 Task: Select the option "I am available to work remotely".
Action: Mouse moved to (752, 99)
Screenshot: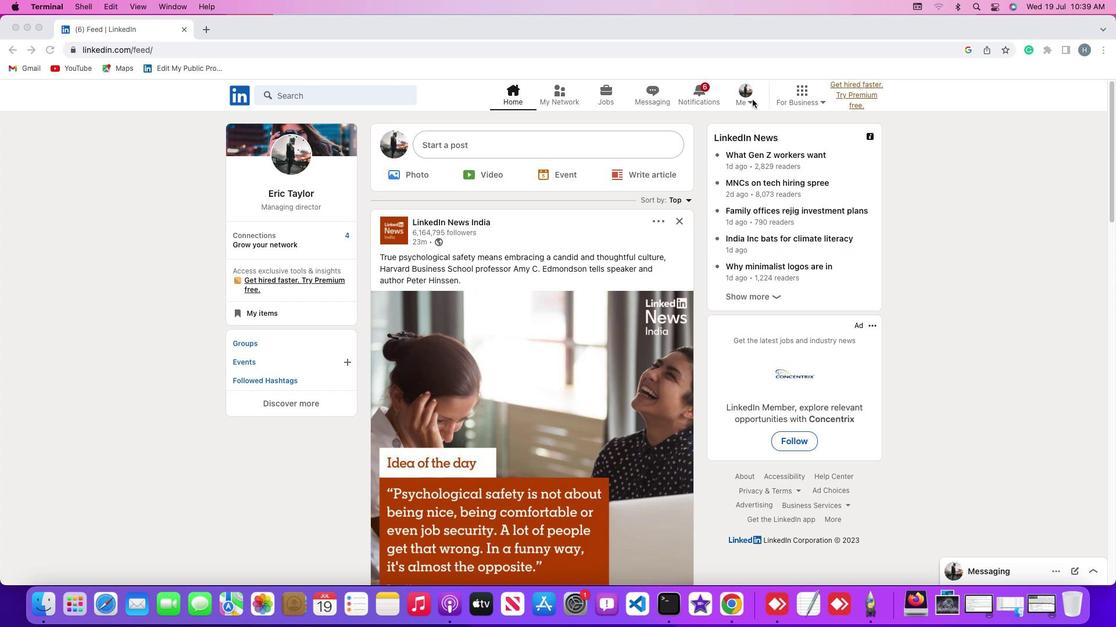 
Action: Mouse pressed left at (752, 99)
Screenshot: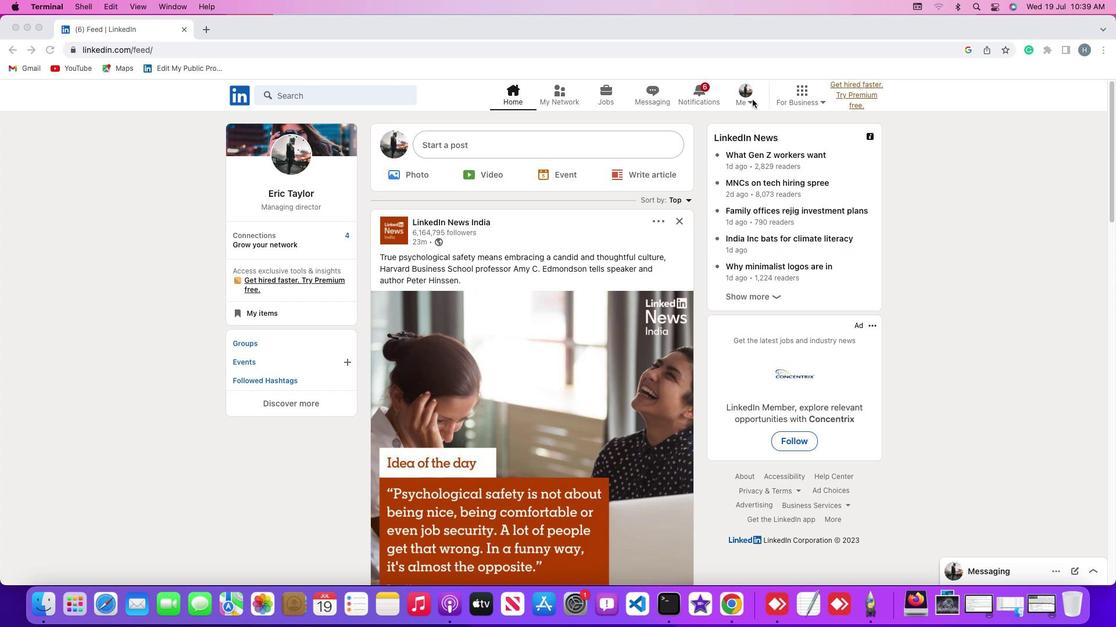 
Action: Mouse moved to (750, 100)
Screenshot: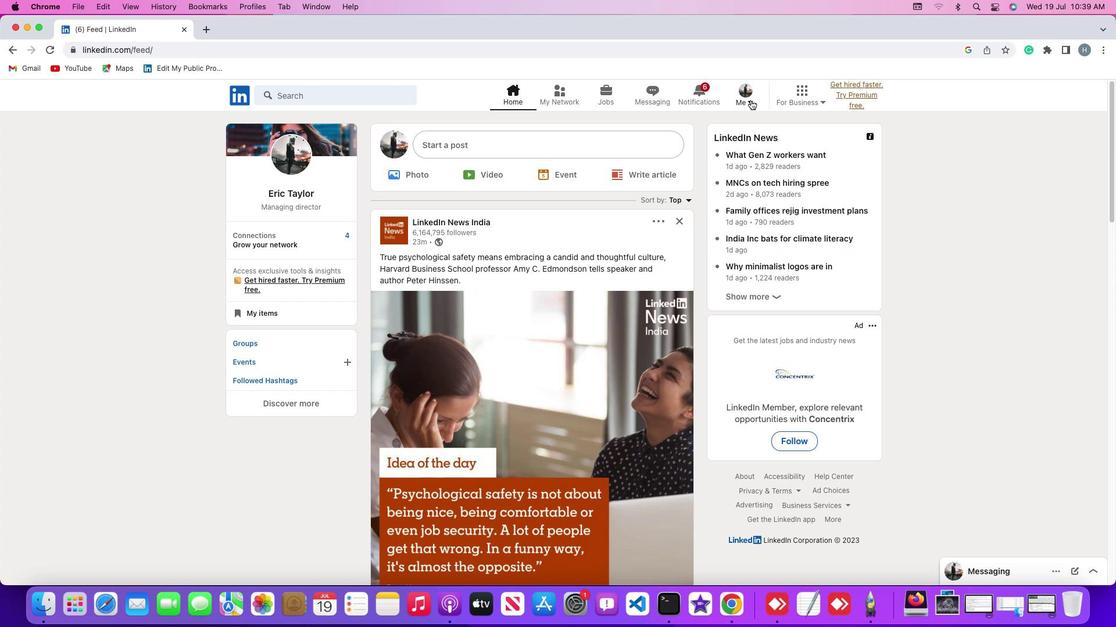 
Action: Mouse pressed left at (750, 100)
Screenshot: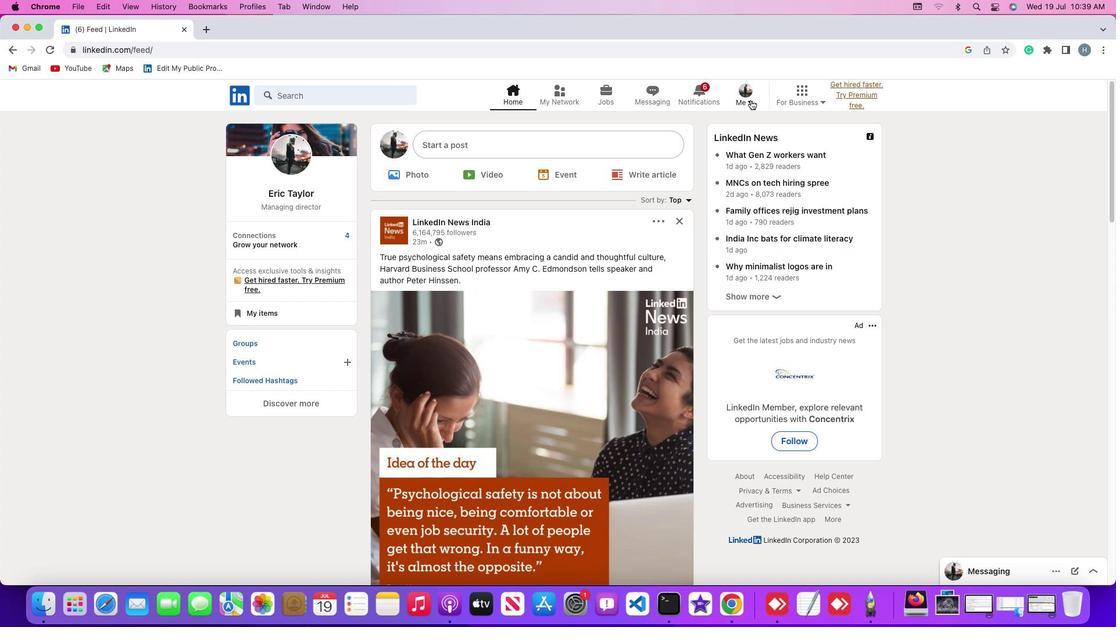 
Action: Mouse moved to (732, 159)
Screenshot: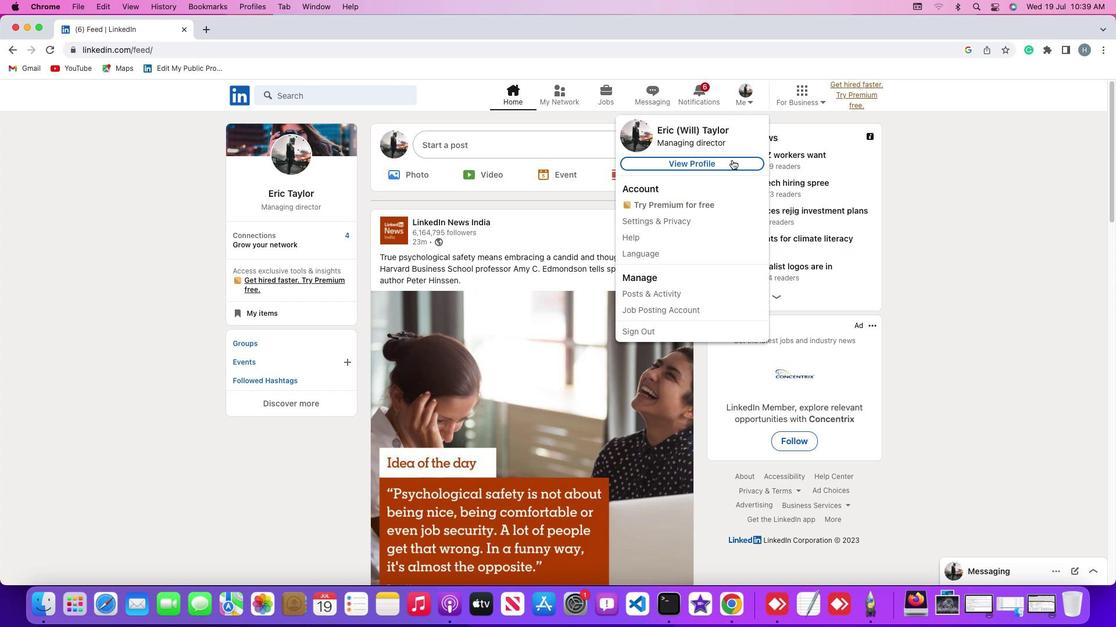 
Action: Mouse pressed left at (732, 159)
Screenshot: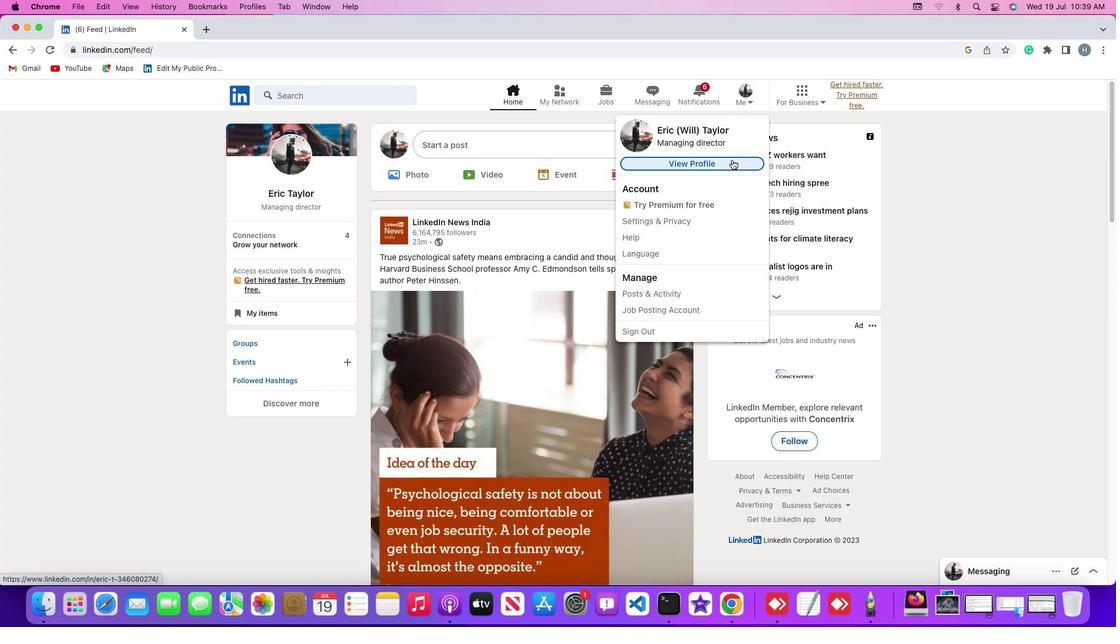 
Action: Mouse moved to (270, 347)
Screenshot: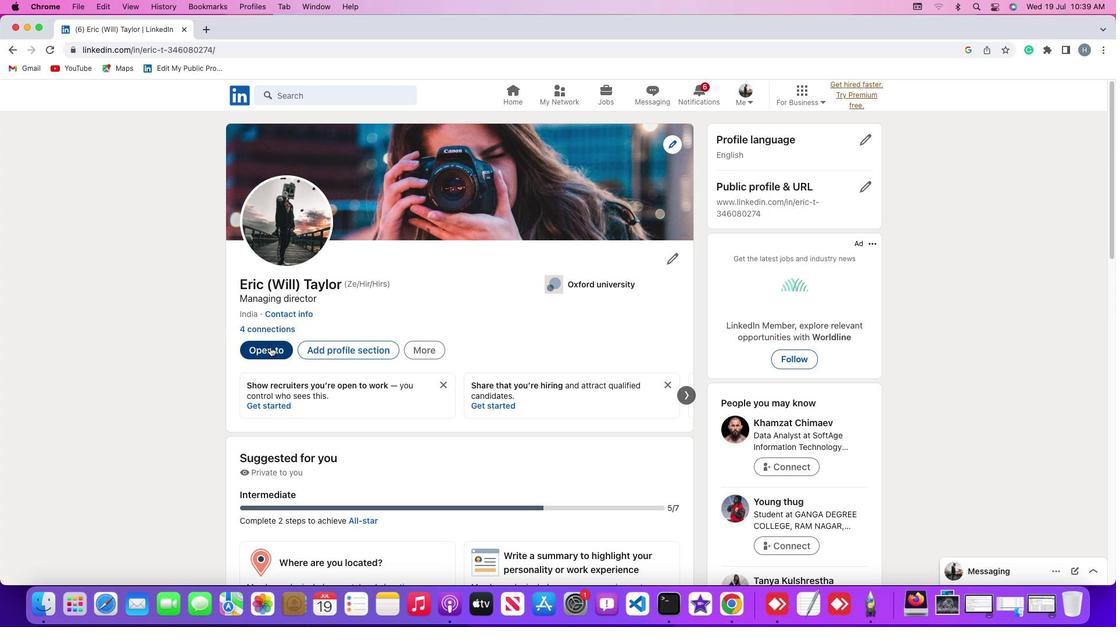 
Action: Mouse pressed left at (270, 347)
Screenshot: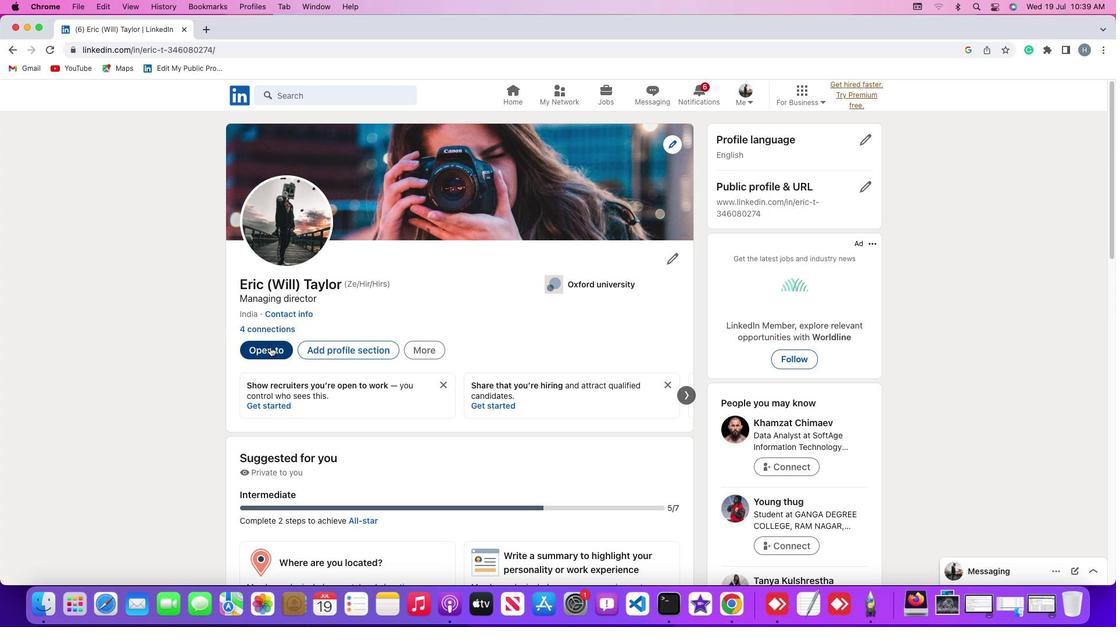 
Action: Mouse moved to (285, 476)
Screenshot: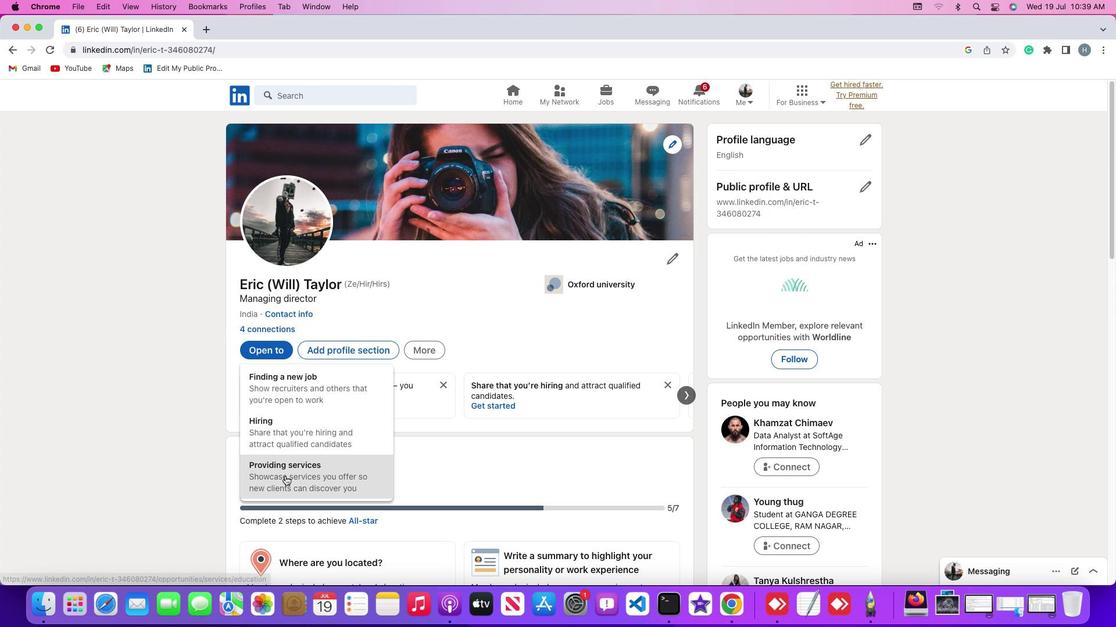 
Action: Mouse pressed left at (285, 476)
Screenshot: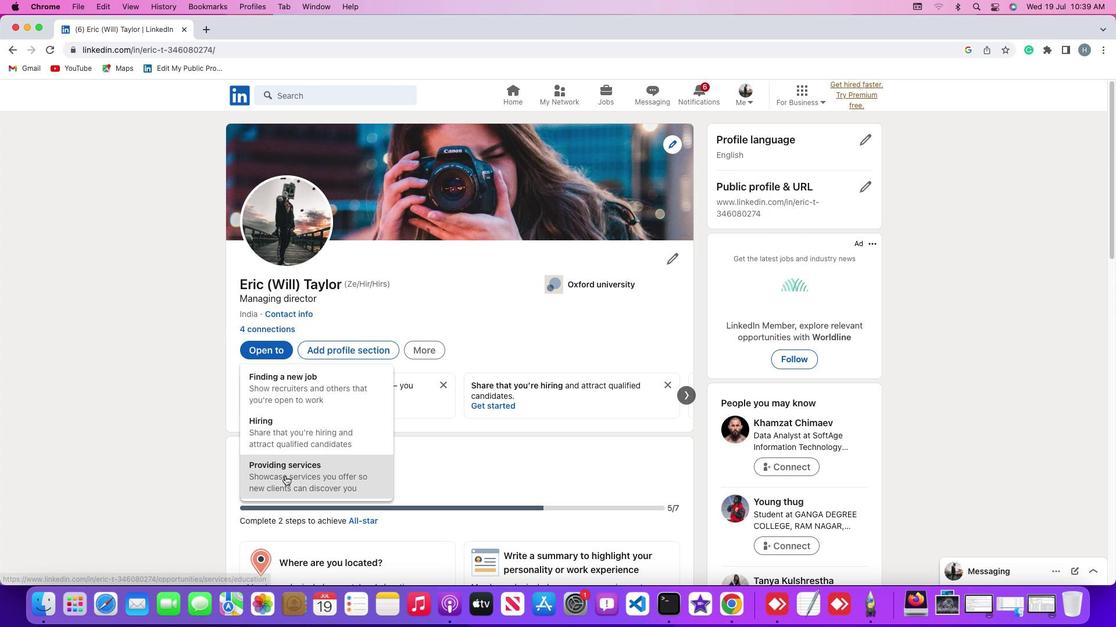 
Action: Mouse moved to (730, 274)
Screenshot: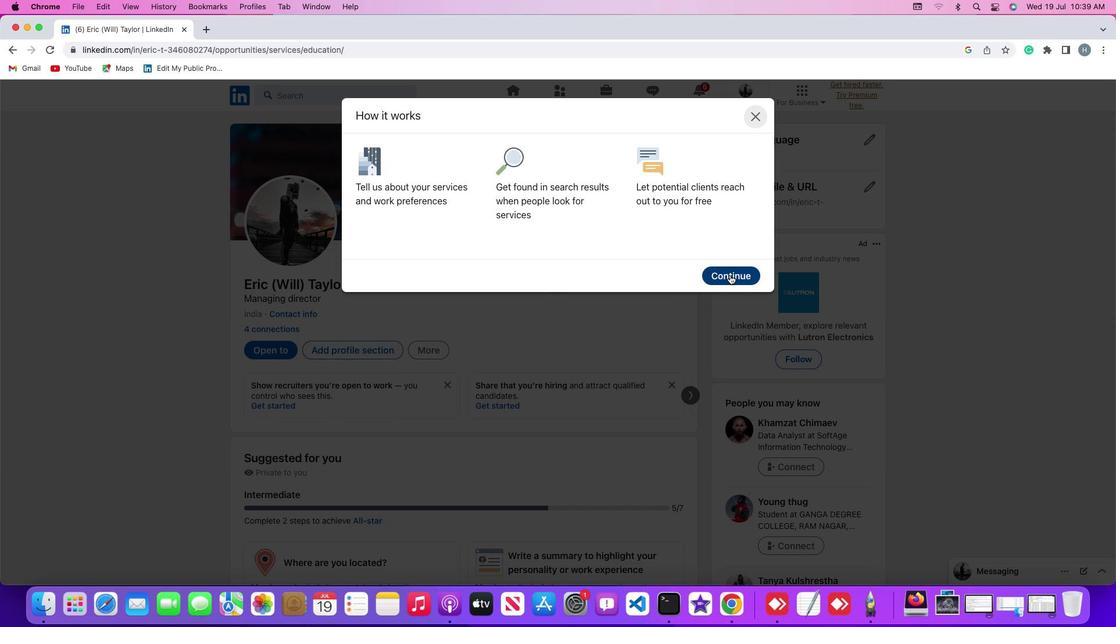 
Action: Mouse pressed left at (730, 274)
Screenshot: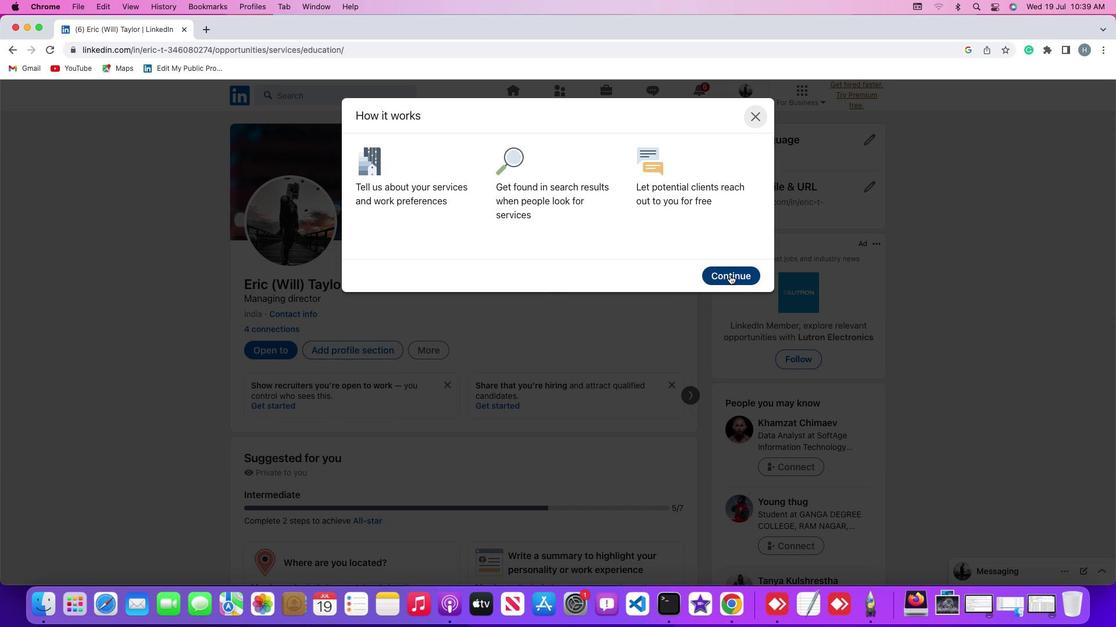 
Action: Mouse moved to (360, 341)
Screenshot: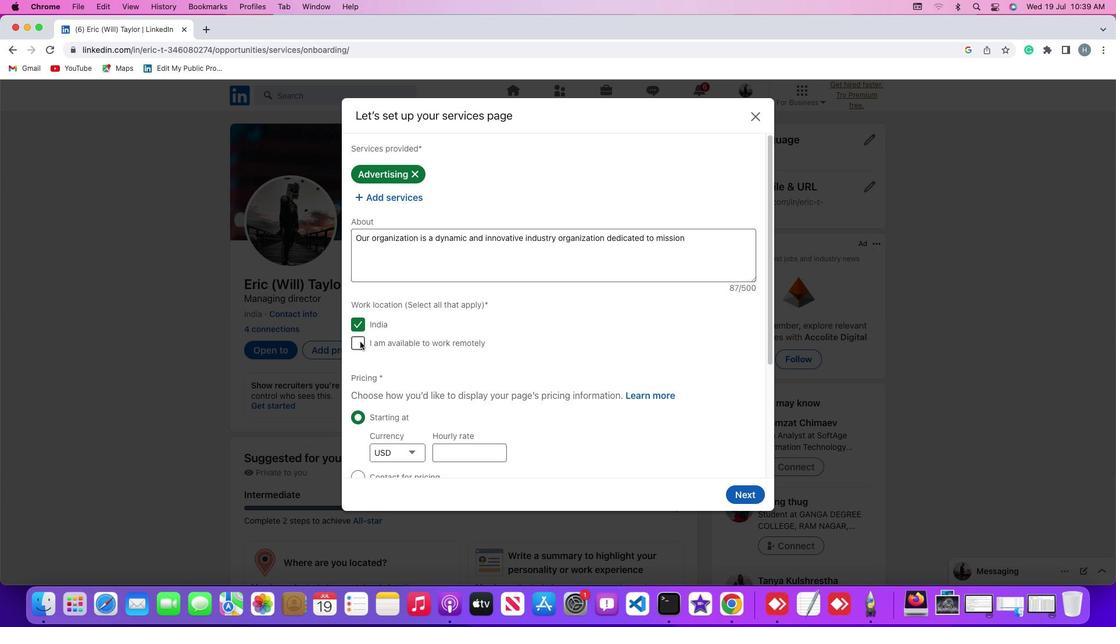 
Action: Mouse pressed left at (360, 341)
Screenshot: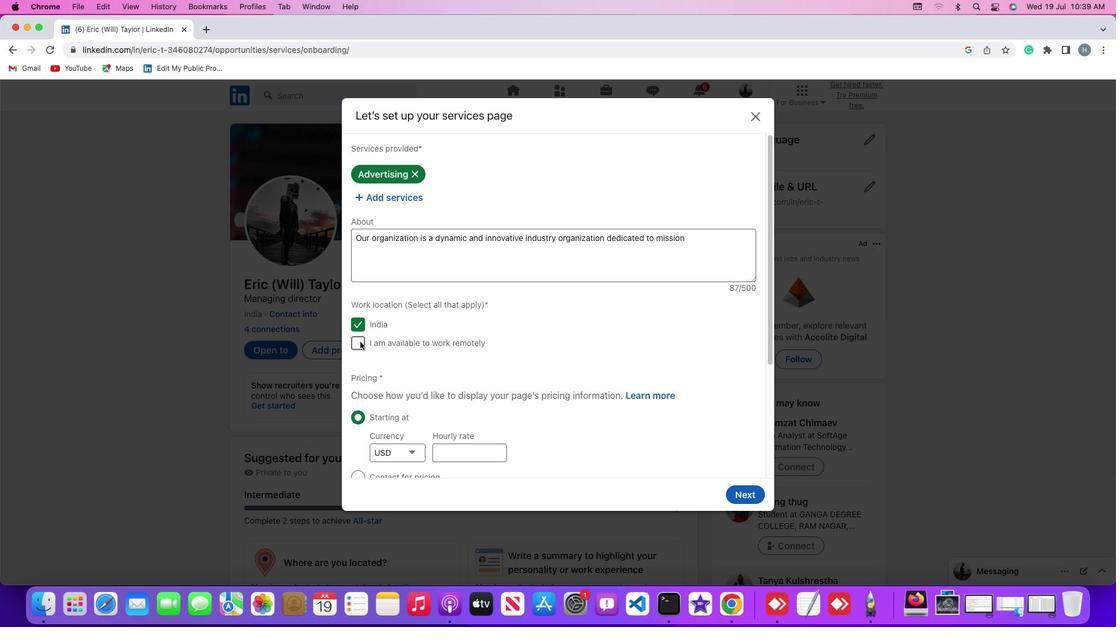 
Action: Mouse moved to (457, 367)
Screenshot: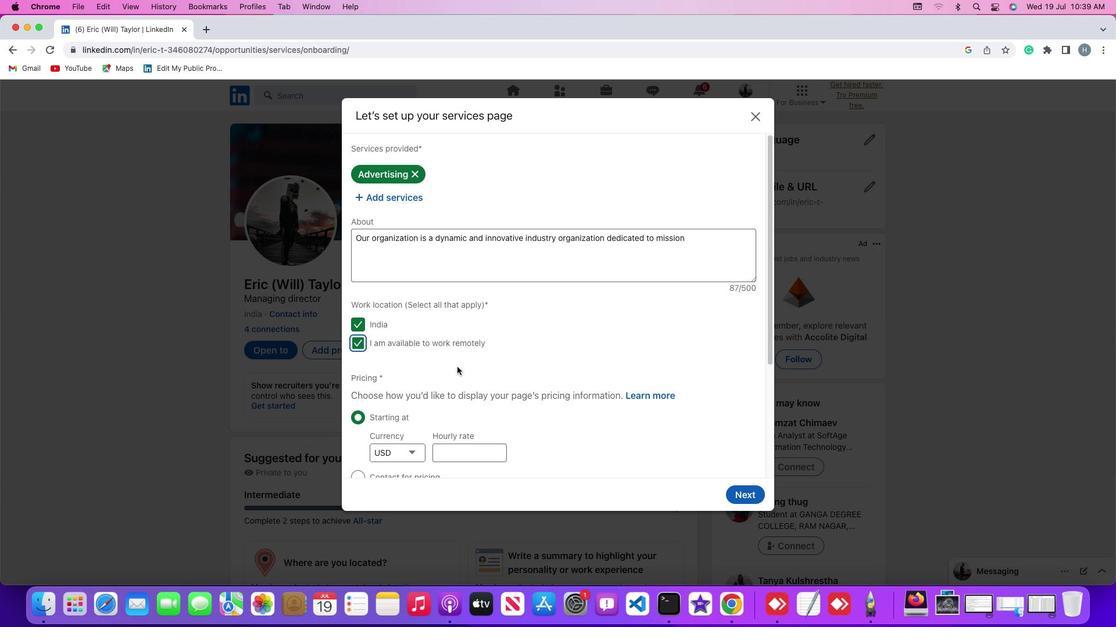 
